 Task: Apply the margins in the footer( inc. from top.0.6).
Action: Mouse moved to (189, 85)
Screenshot: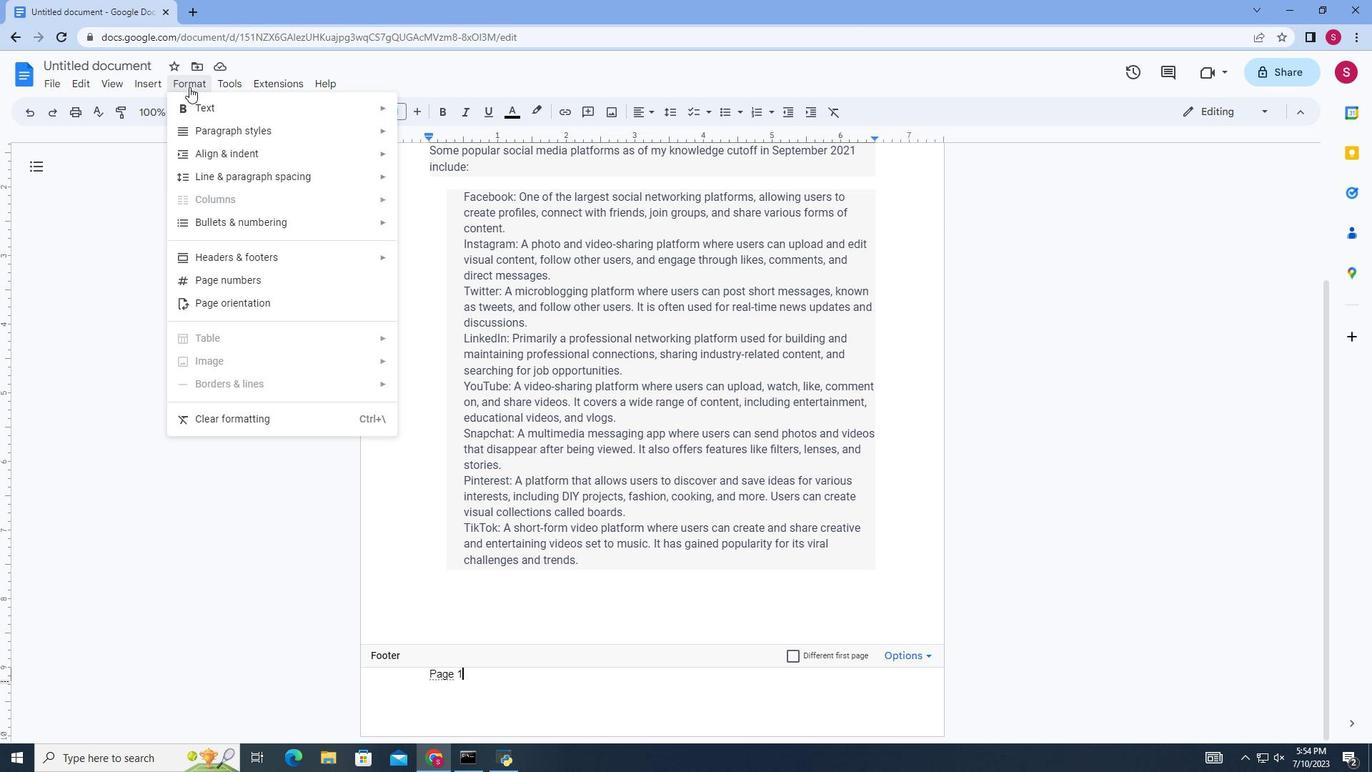 
Action: Mouse pressed left at (189, 85)
Screenshot: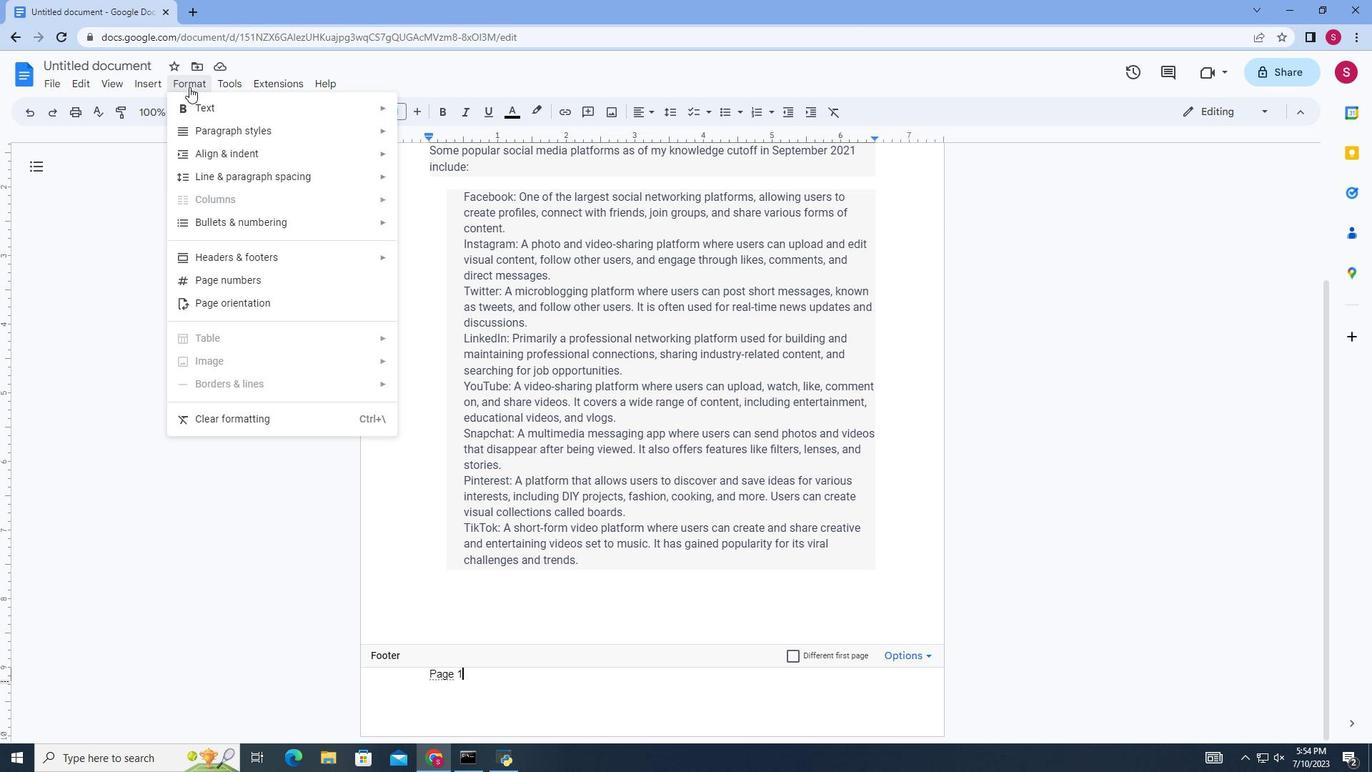 
Action: Mouse moved to (466, 285)
Screenshot: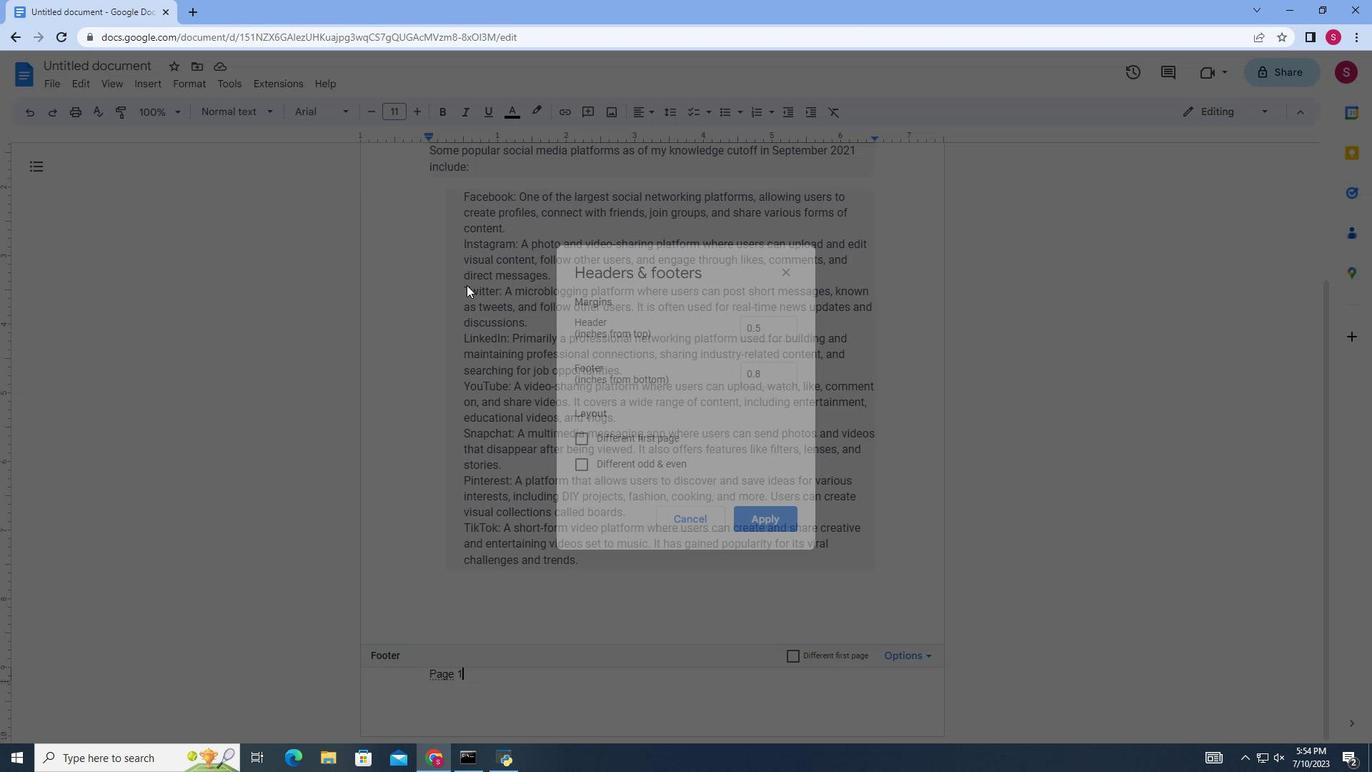 
Action: Mouse pressed left at (466, 285)
Screenshot: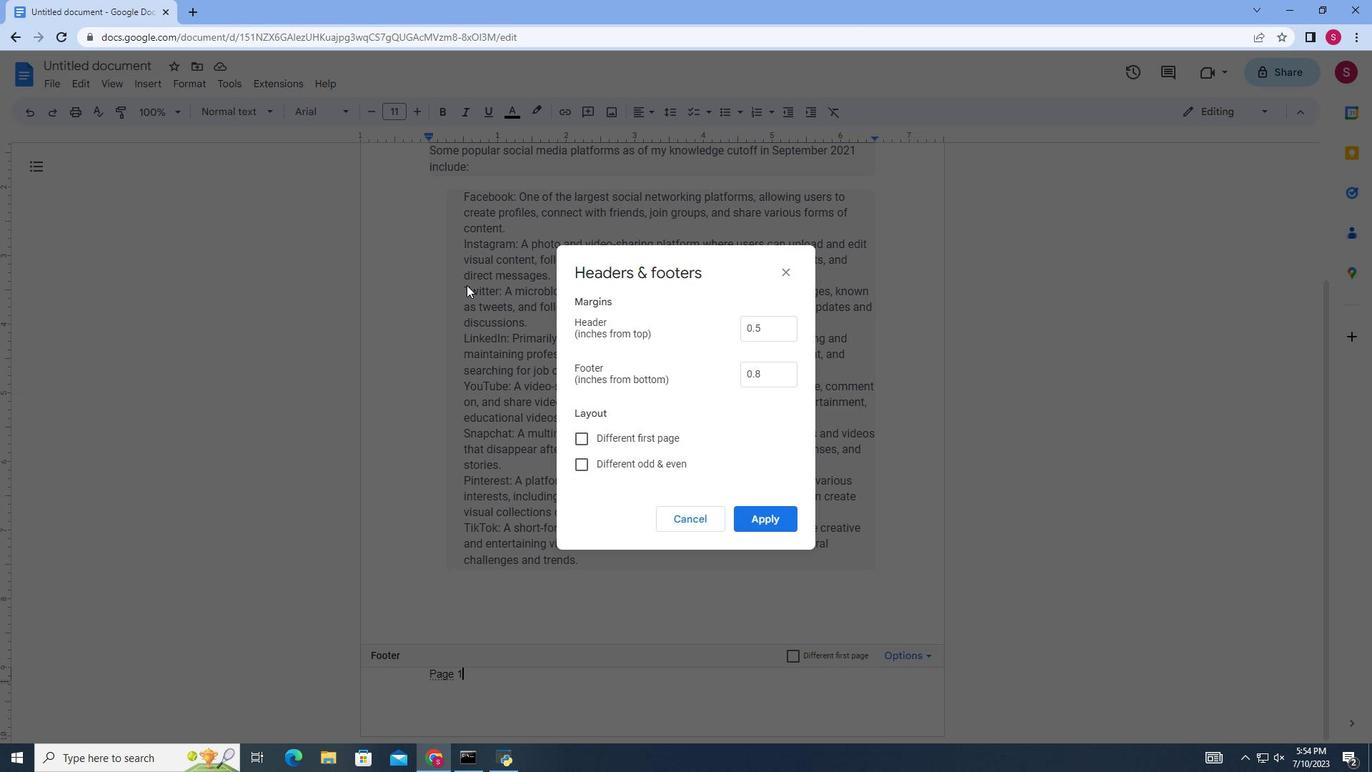 
Action: Mouse moved to (788, 371)
Screenshot: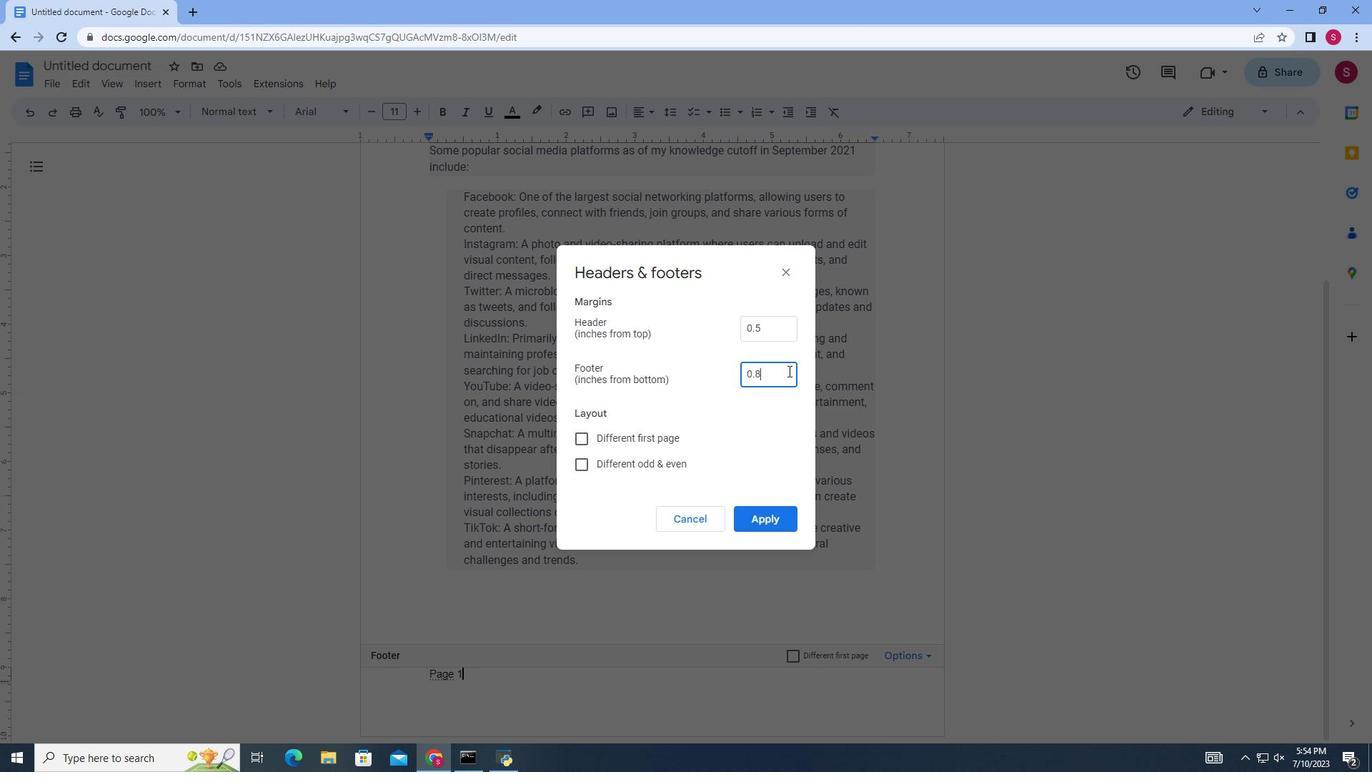 
Action: Mouse pressed left at (788, 371)
Screenshot: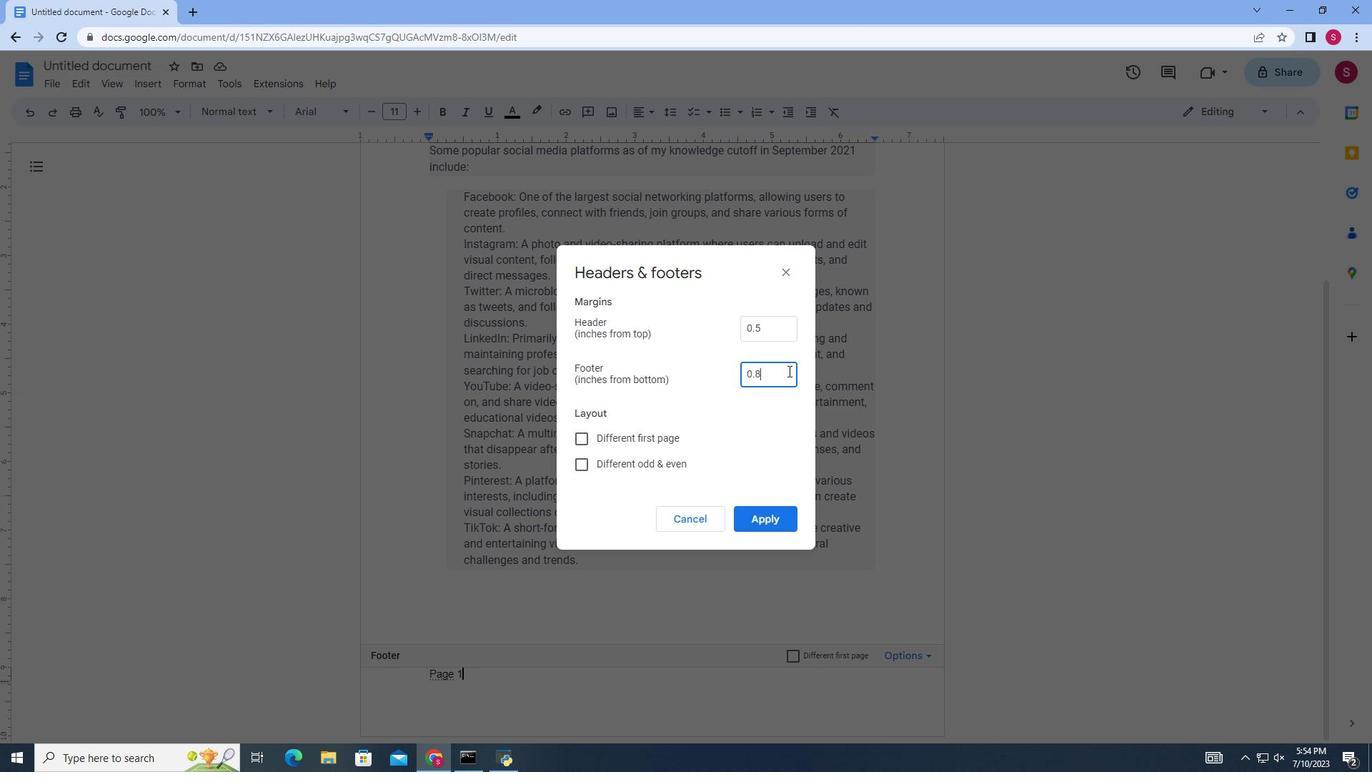 
Action: Key pressed <Key.backspace>6
Screenshot: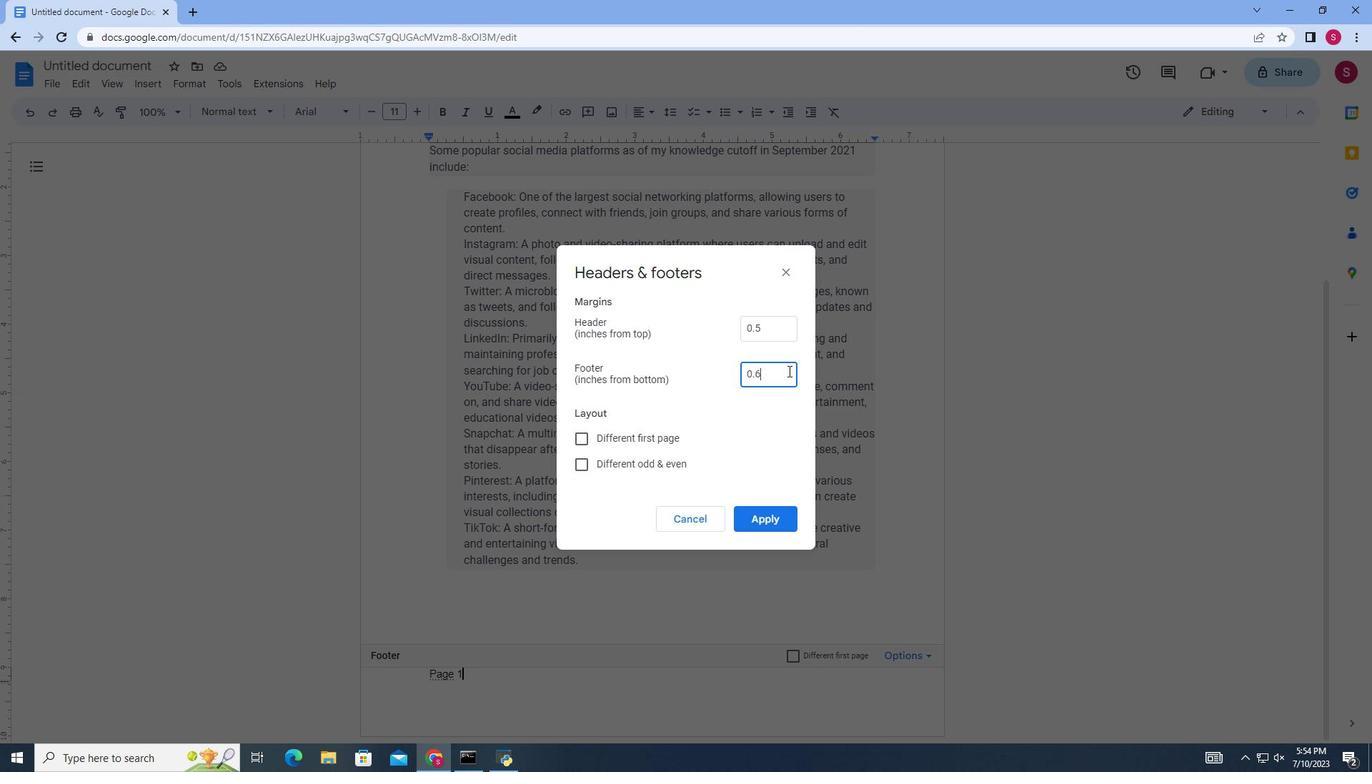 
Action: Mouse moved to (781, 521)
Screenshot: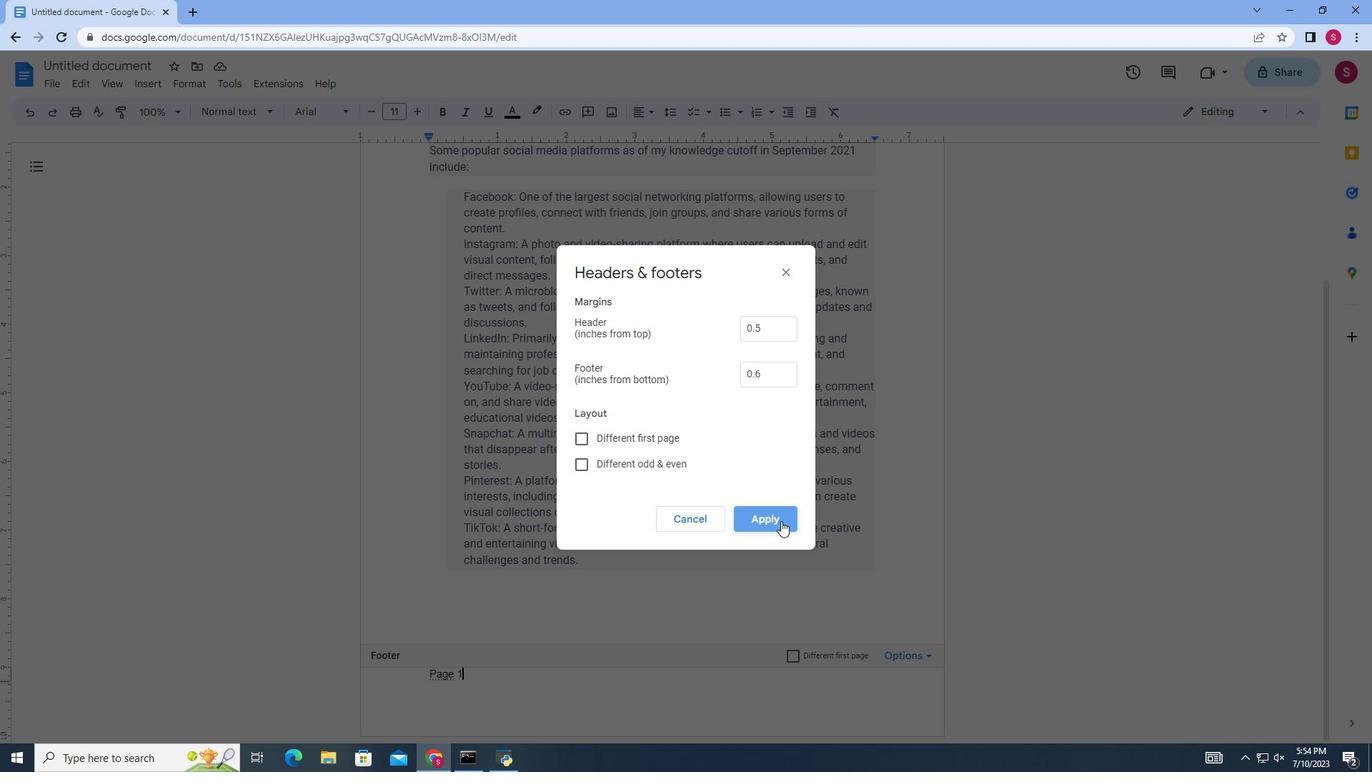 
Action: Mouse pressed left at (781, 521)
Screenshot: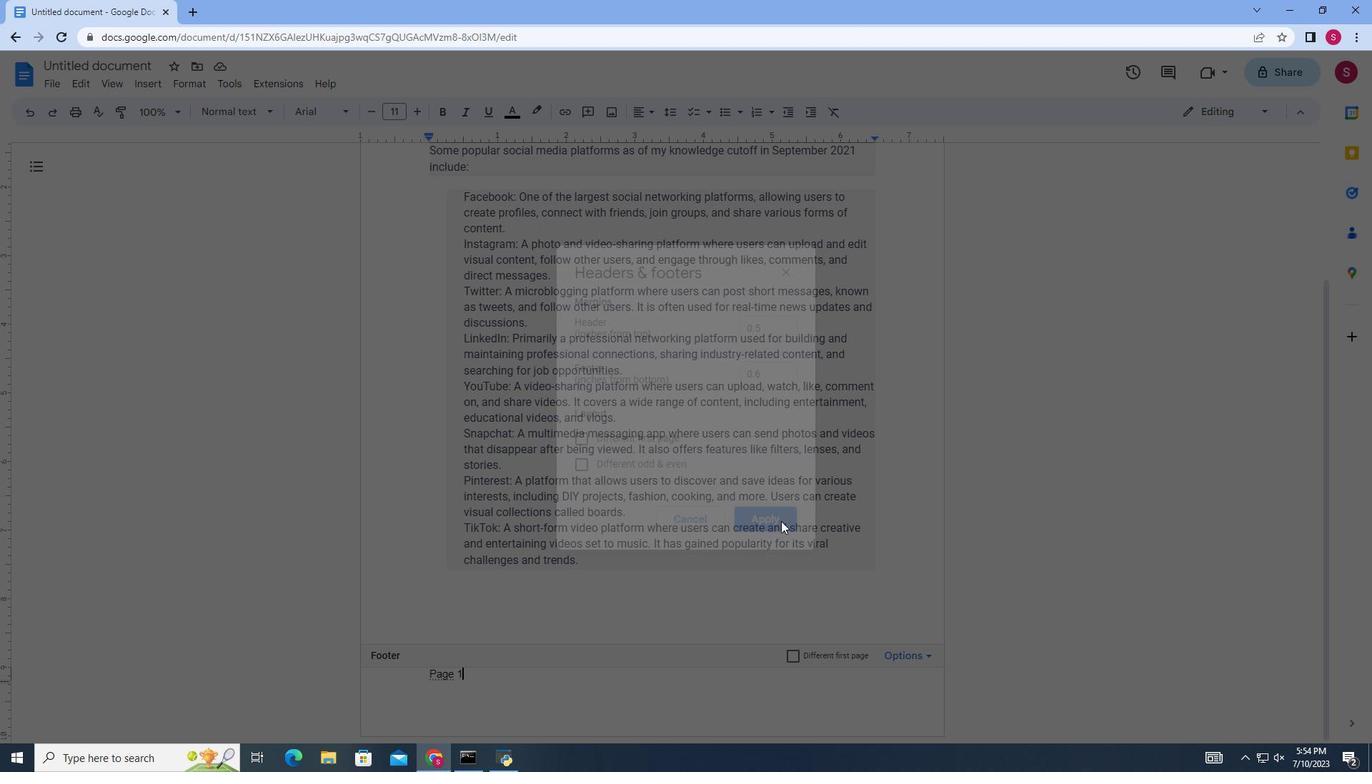 
